Task: Create a due date automation trigger when advanced on, on the wednesday of the week before a card is due add fields with all custom fields completed at 11:00 AM.
Action: Mouse moved to (982, 73)
Screenshot: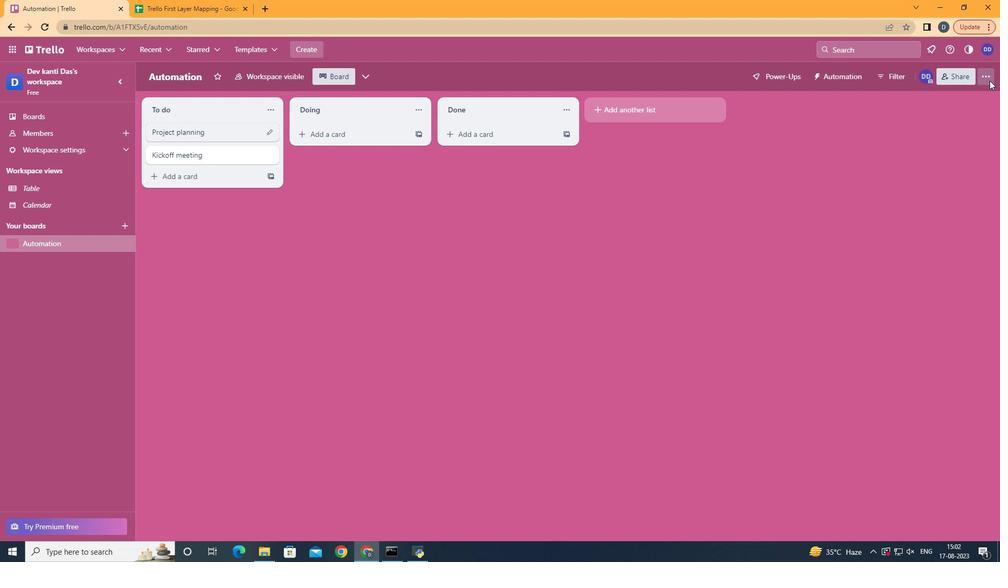 
Action: Mouse pressed left at (982, 73)
Screenshot: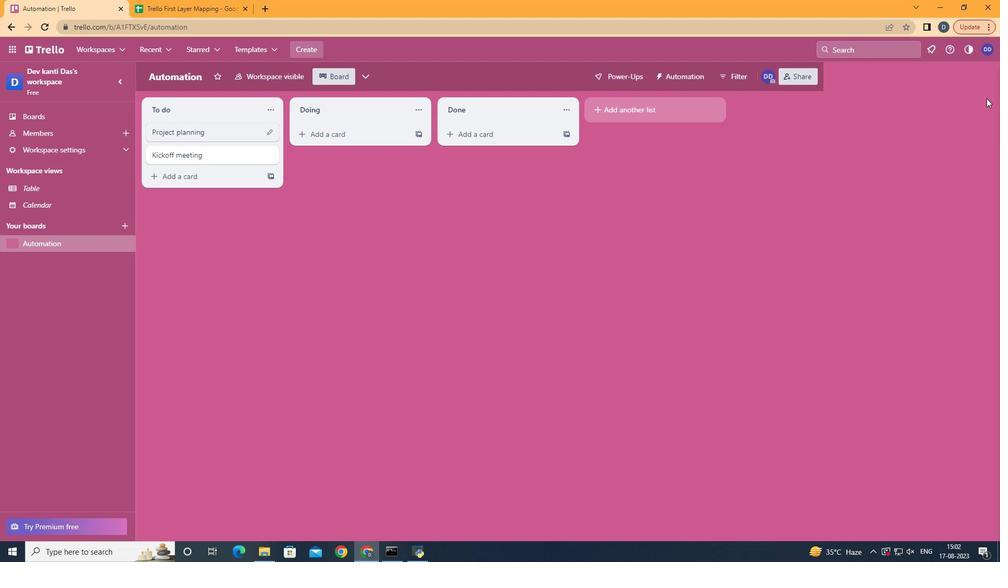 
Action: Mouse moved to (943, 208)
Screenshot: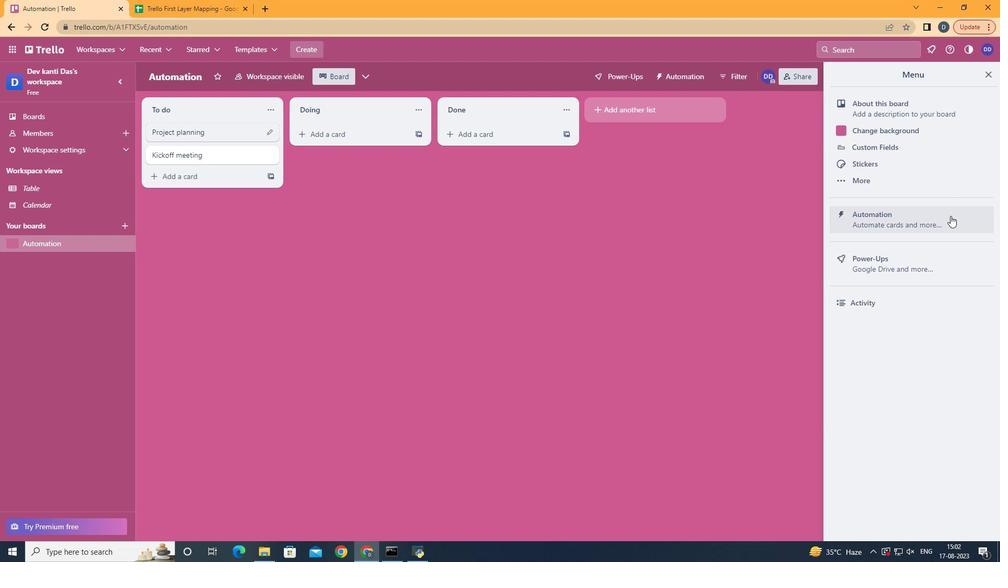 
Action: Mouse pressed left at (943, 208)
Screenshot: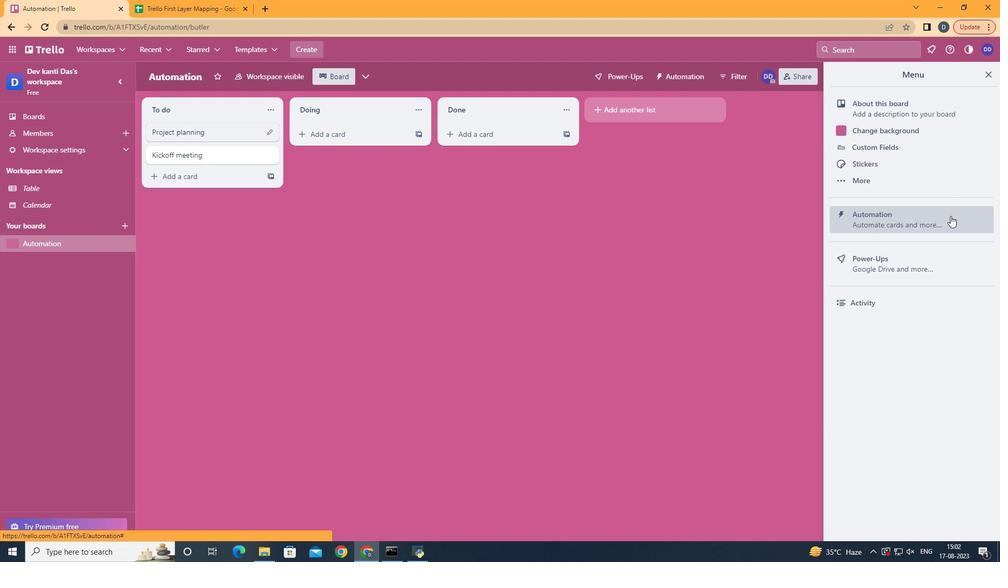 
Action: Mouse moved to (200, 204)
Screenshot: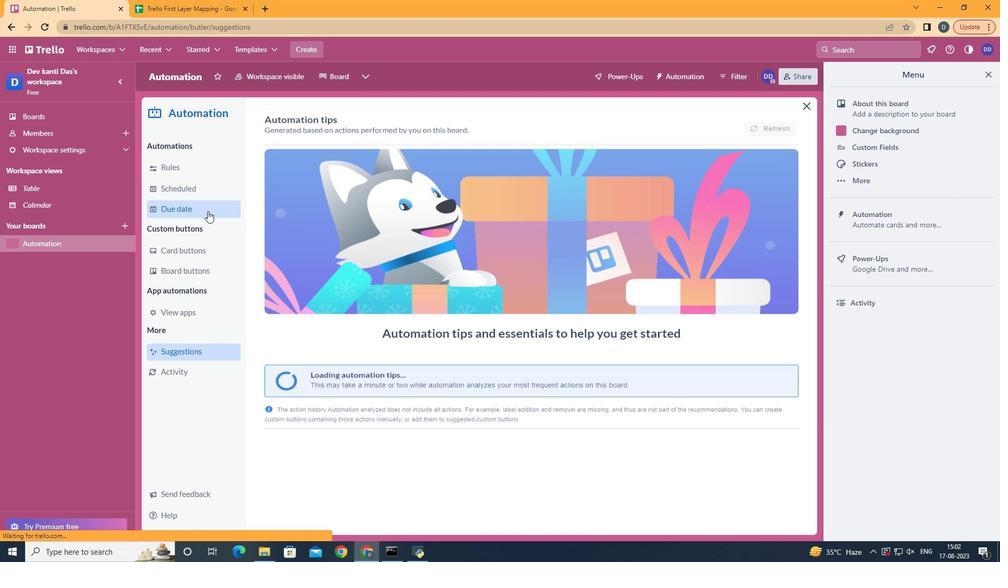 
Action: Mouse pressed left at (200, 204)
Screenshot: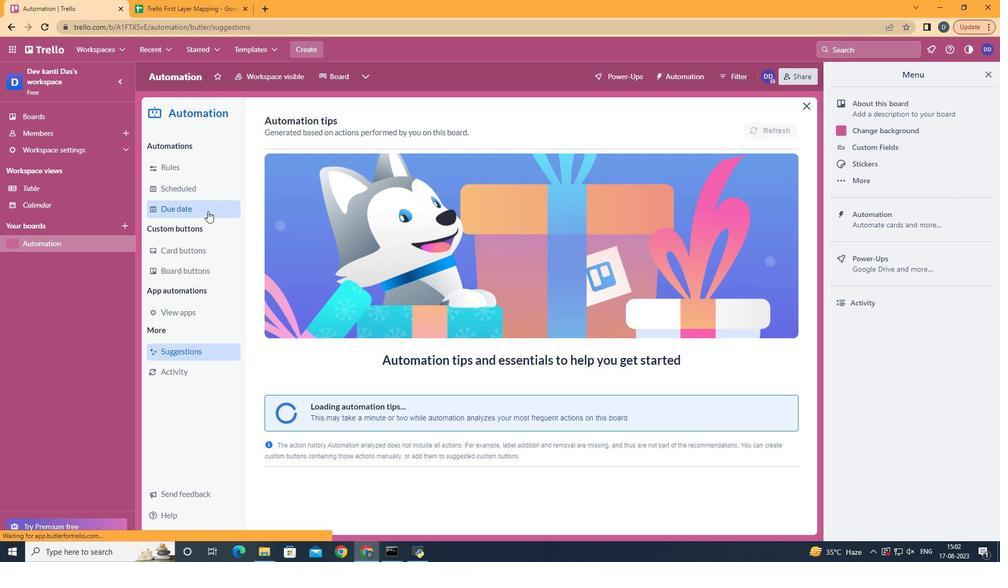 
Action: Mouse moved to (723, 117)
Screenshot: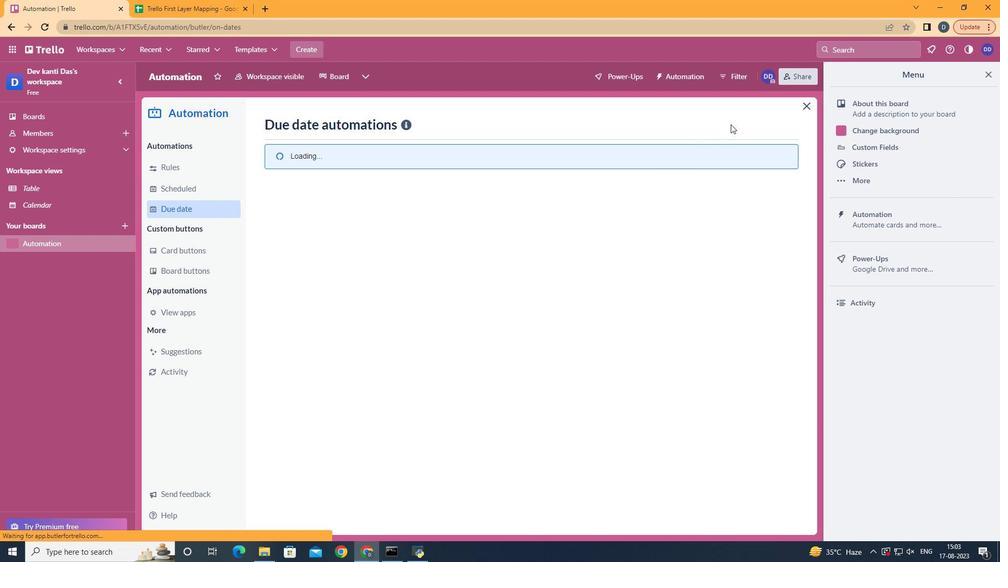 
Action: Mouse pressed left at (723, 117)
Screenshot: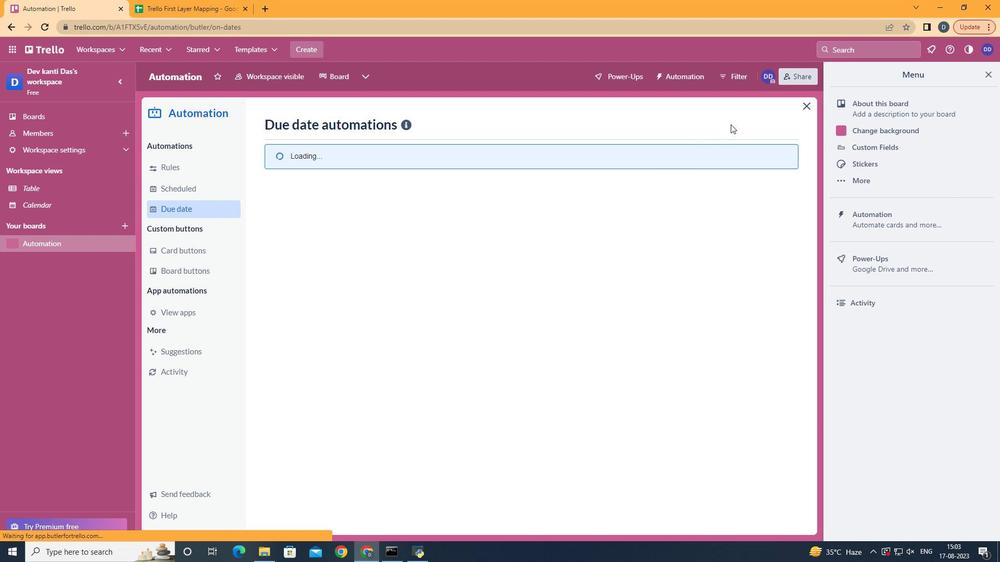 
Action: Mouse pressed left at (723, 117)
Screenshot: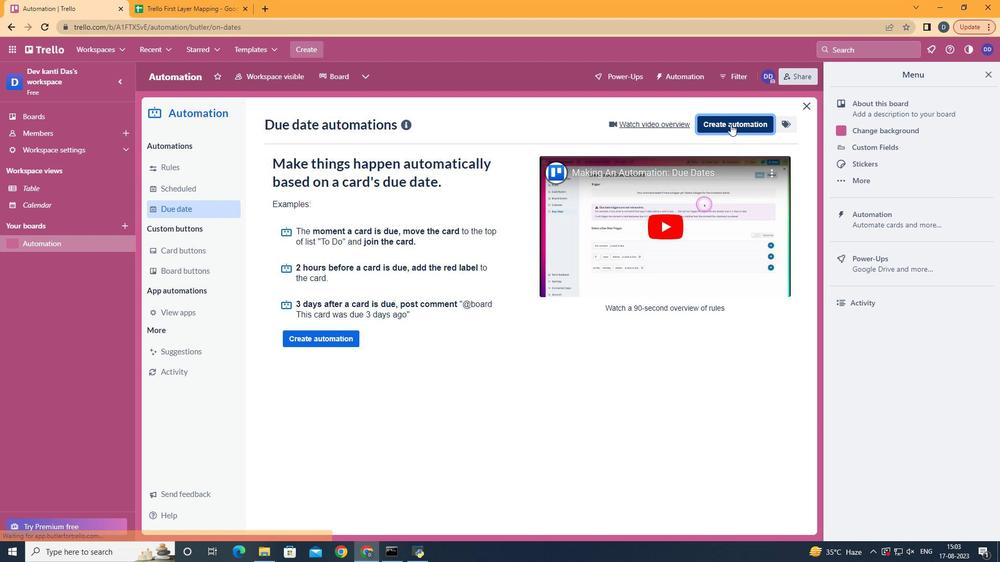 
Action: Mouse moved to (541, 219)
Screenshot: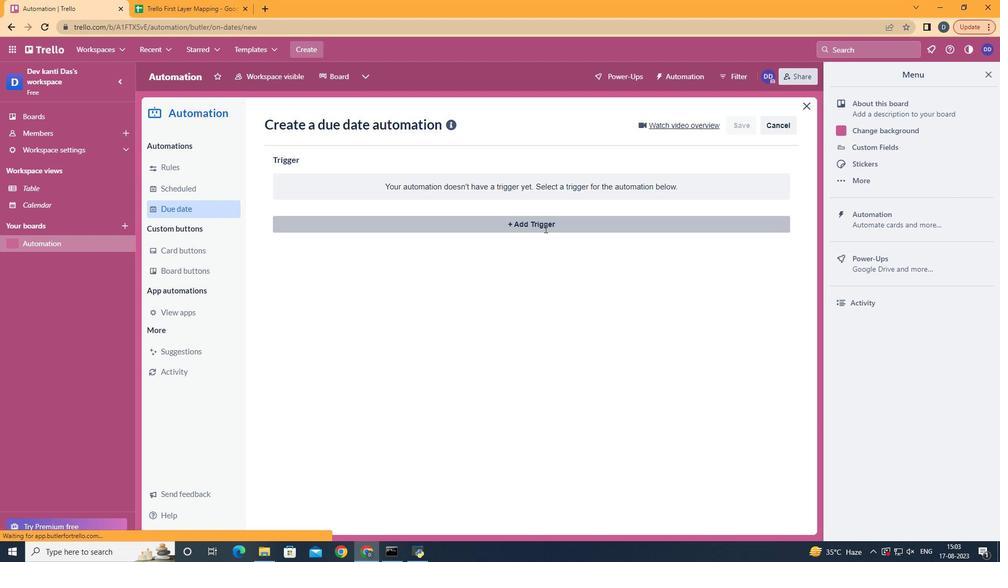 
Action: Mouse pressed left at (541, 219)
Screenshot: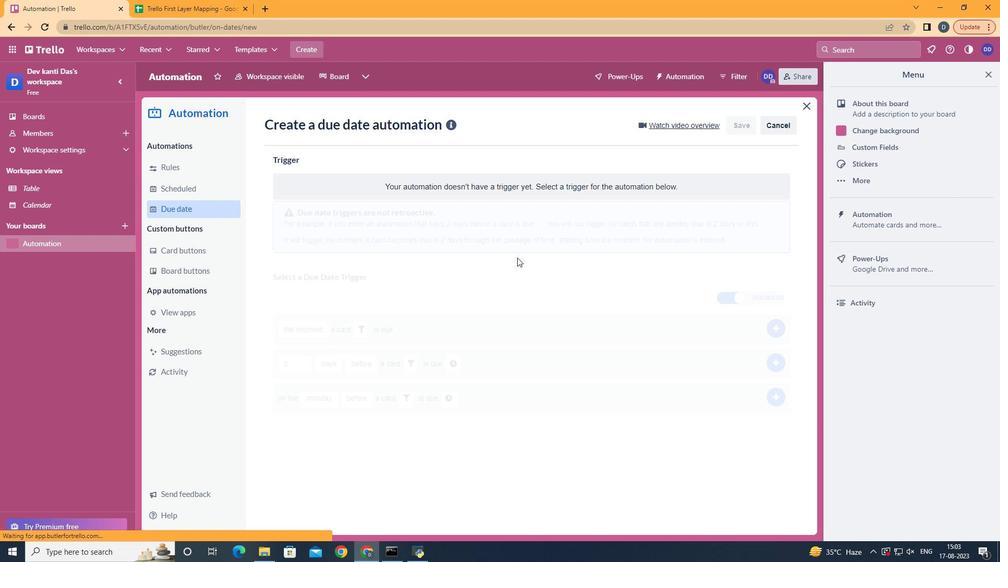 
Action: Mouse moved to (326, 313)
Screenshot: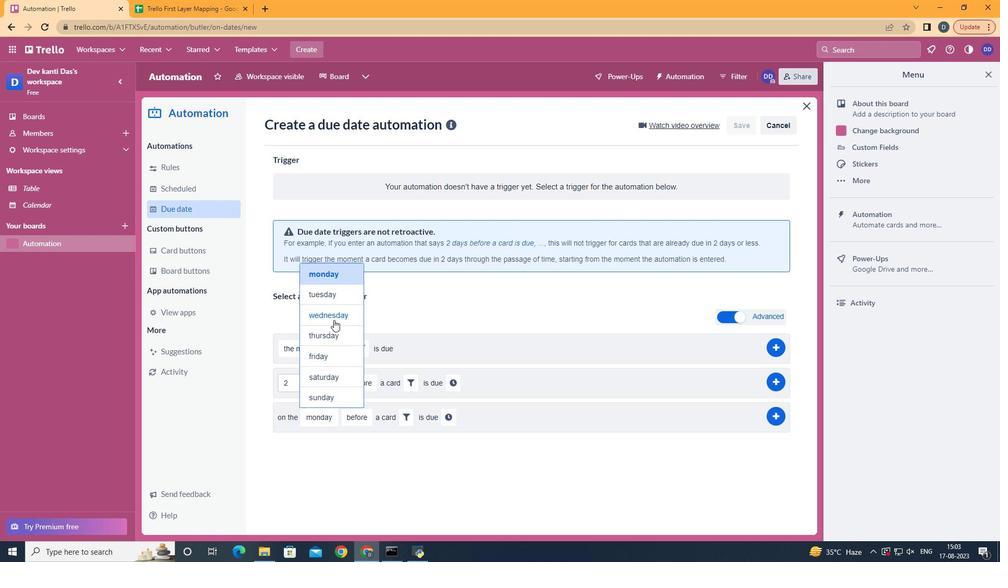 
Action: Mouse pressed left at (326, 313)
Screenshot: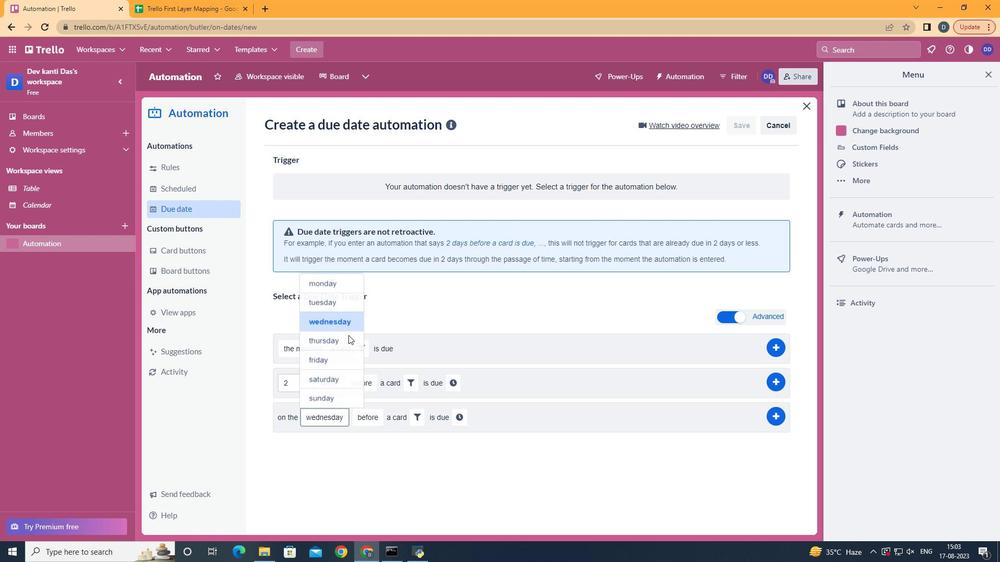 
Action: Mouse moved to (374, 488)
Screenshot: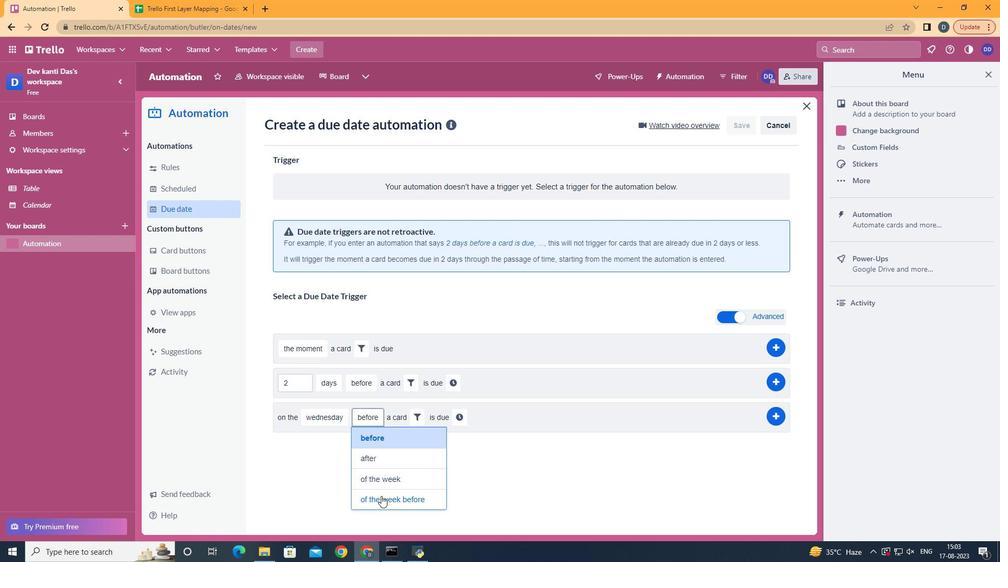 
Action: Mouse pressed left at (374, 488)
Screenshot: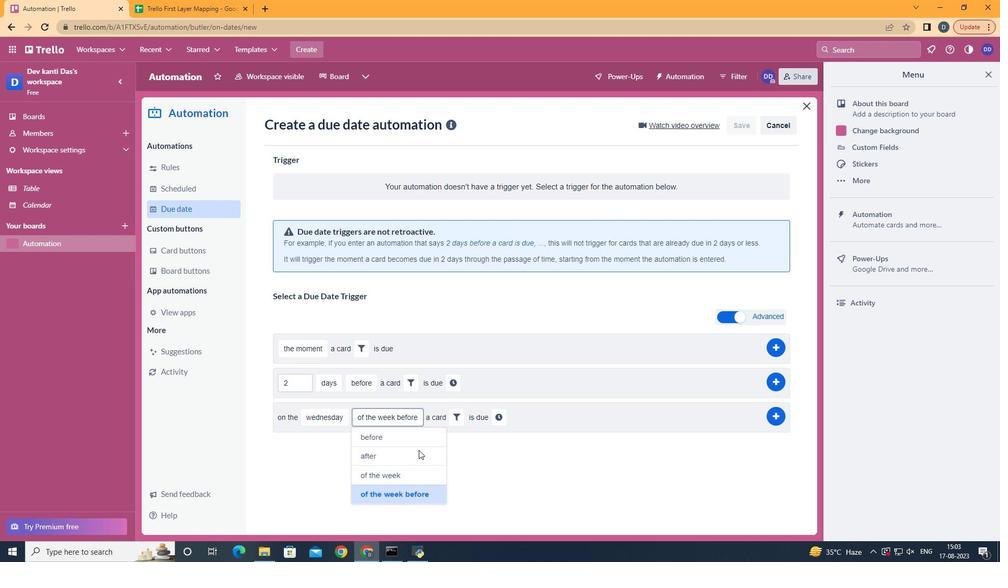 
Action: Mouse moved to (448, 411)
Screenshot: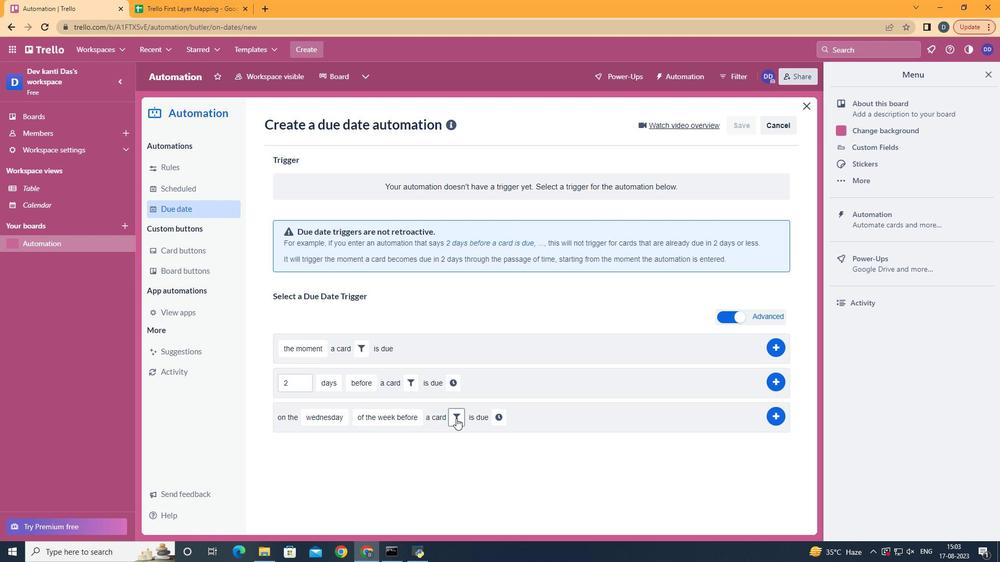 
Action: Mouse pressed left at (448, 411)
Screenshot: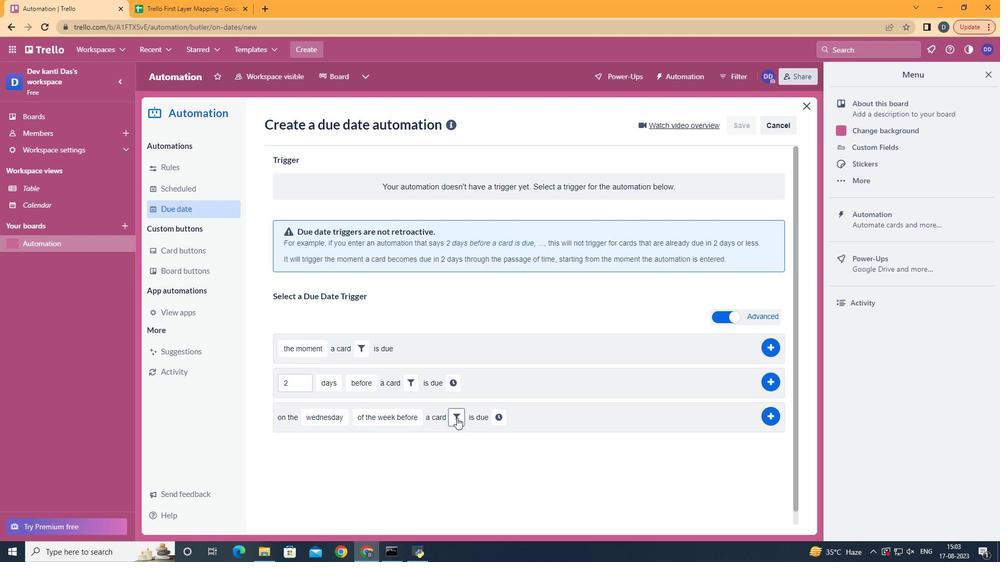 
Action: Mouse moved to (589, 439)
Screenshot: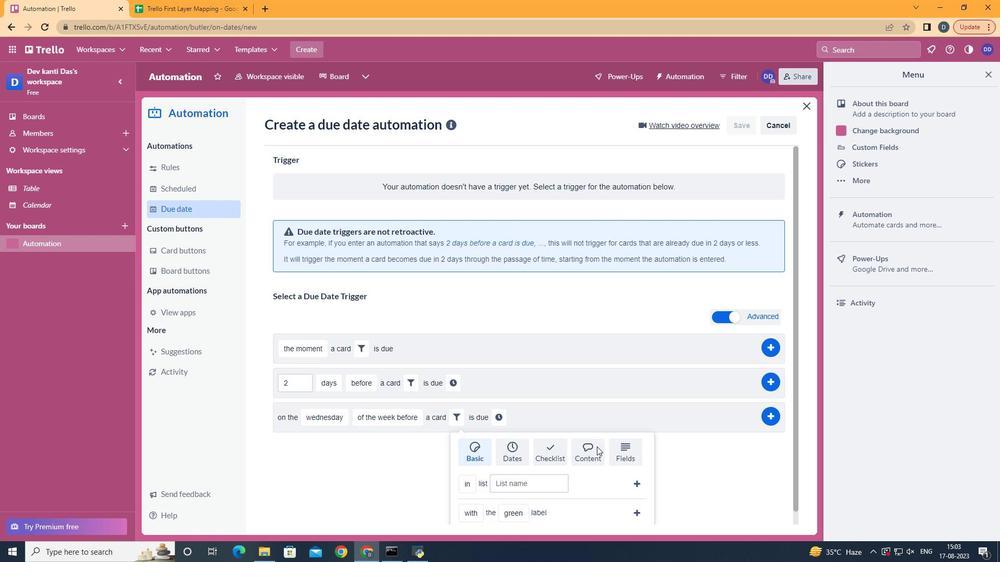 
Action: Mouse pressed left at (589, 439)
Screenshot: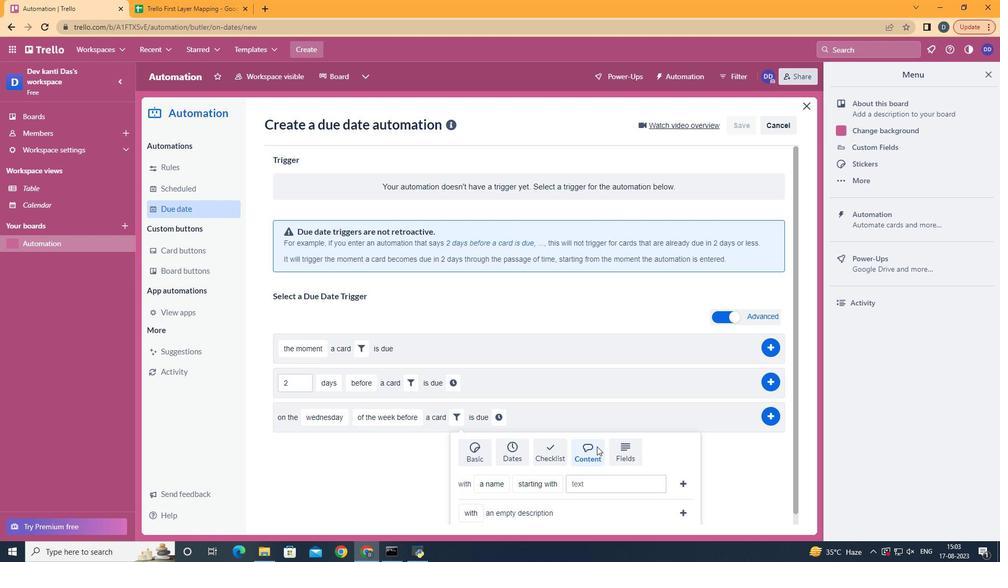 
Action: Mouse moved to (625, 440)
Screenshot: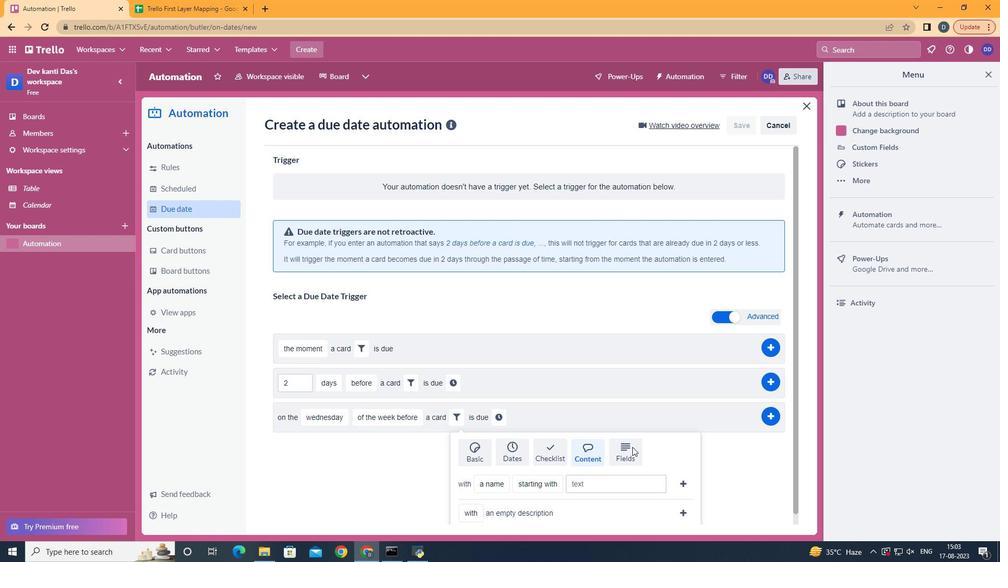 
Action: Mouse pressed left at (625, 440)
Screenshot: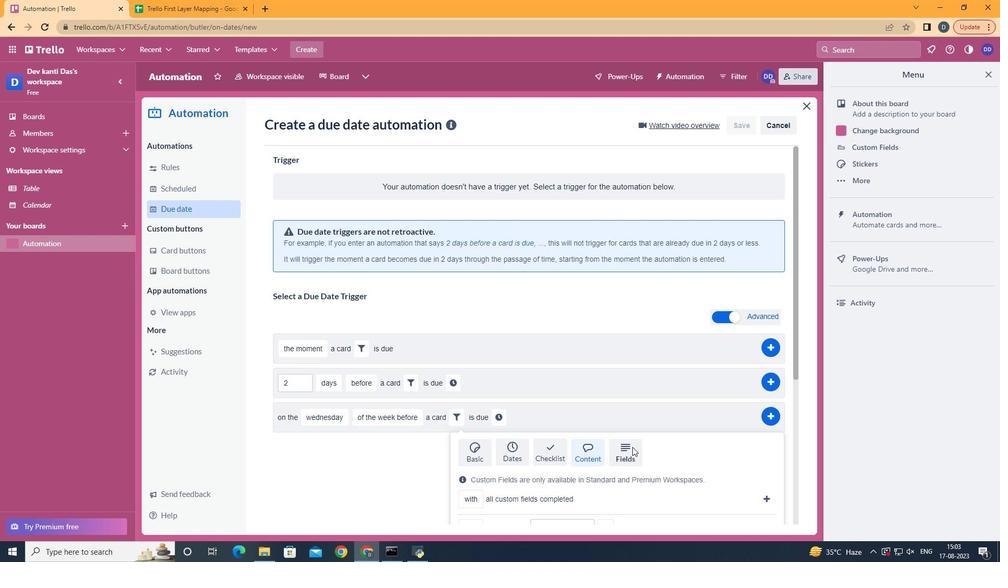 
Action: Mouse scrolled (625, 439) with delta (0, 0)
Screenshot: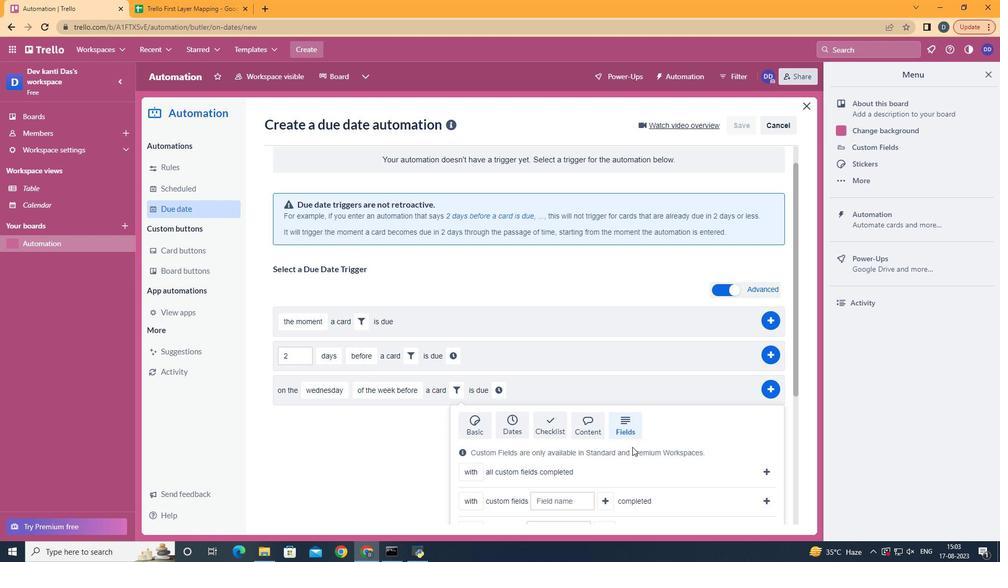 
Action: Mouse scrolled (625, 439) with delta (0, 0)
Screenshot: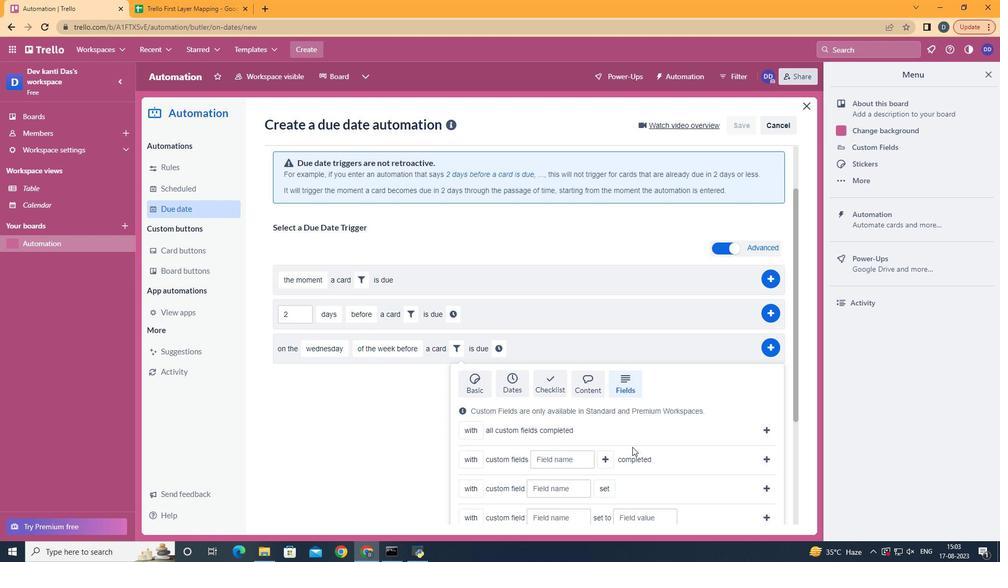 
Action: Mouse moved to (762, 392)
Screenshot: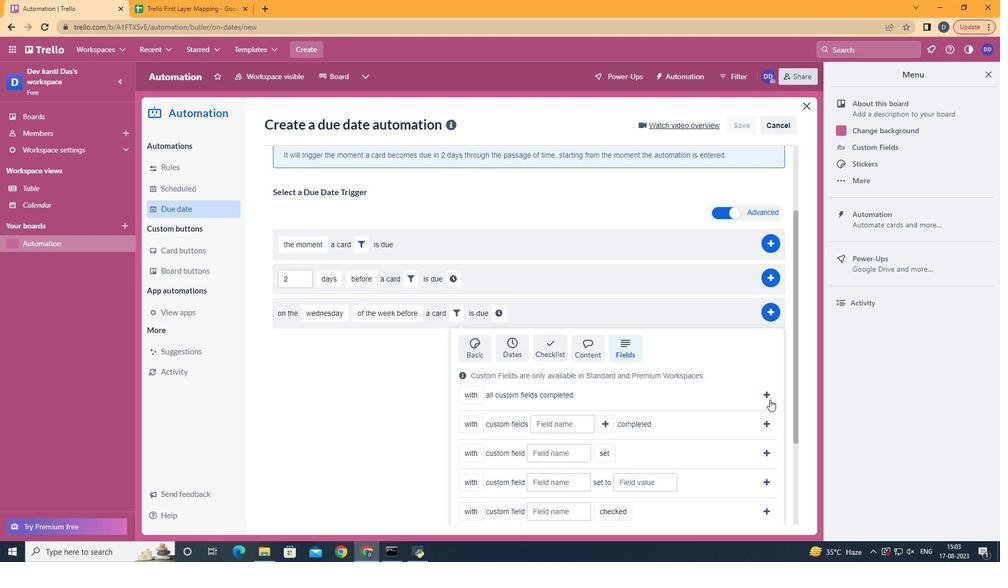 
Action: Mouse pressed left at (762, 392)
Screenshot: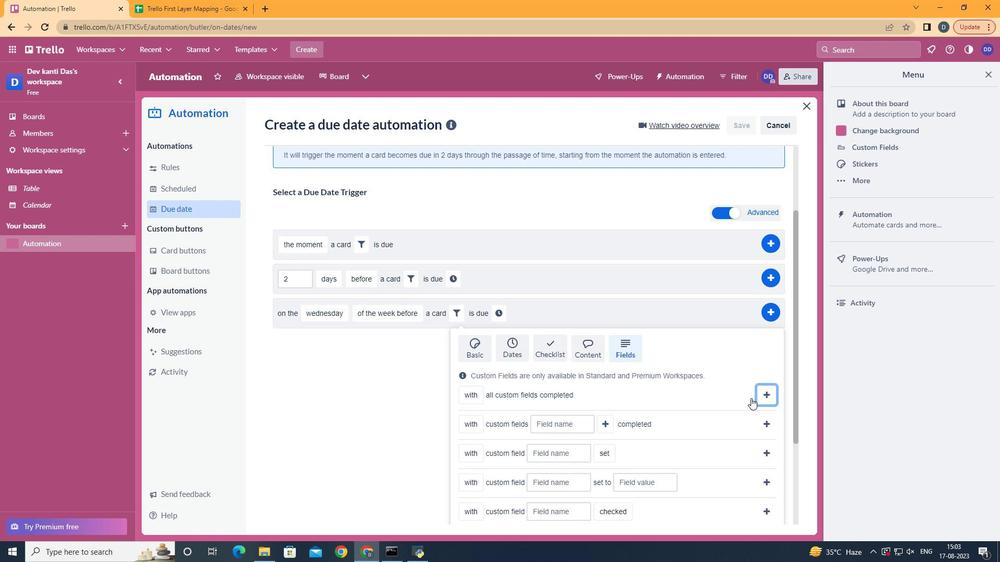 
Action: Mouse moved to (623, 418)
Screenshot: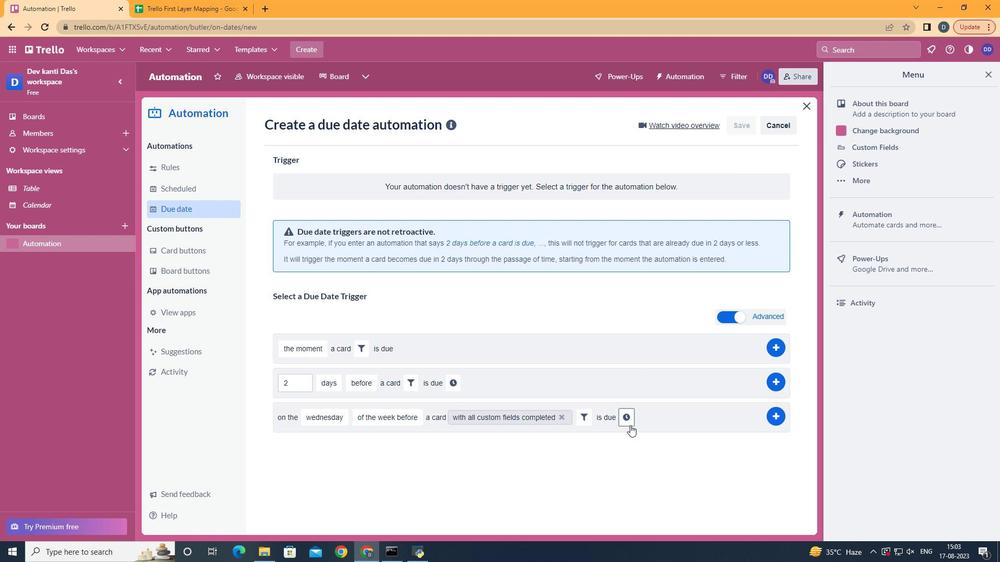 
Action: Mouse pressed left at (623, 418)
Screenshot: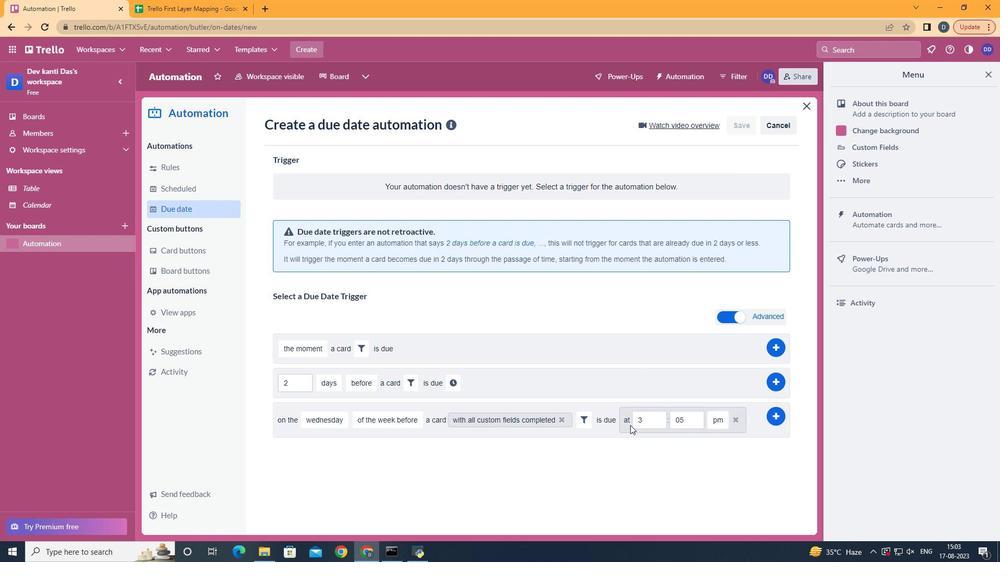
Action: Mouse moved to (655, 414)
Screenshot: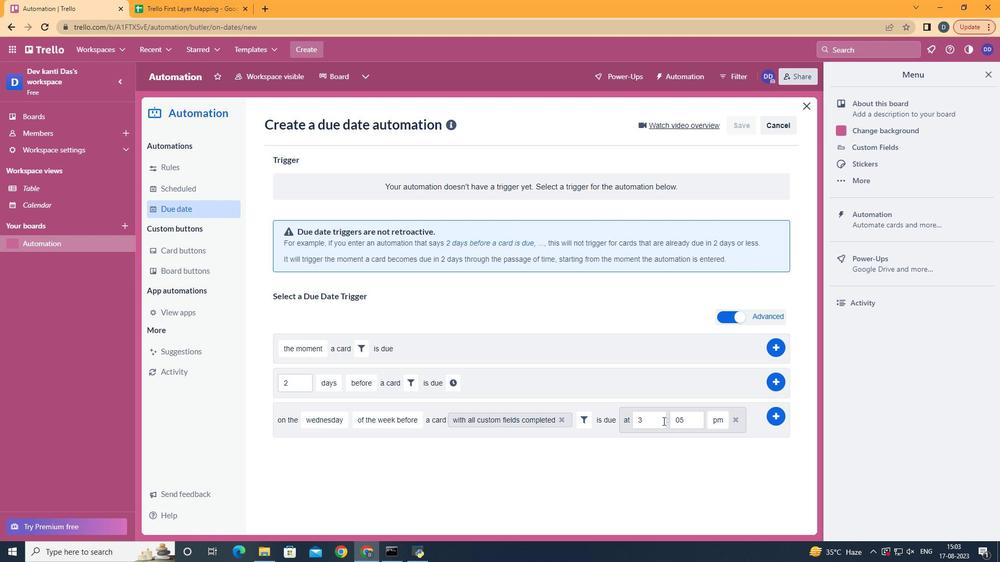 
Action: Mouse pressed left at (655, 414)
Screenshot: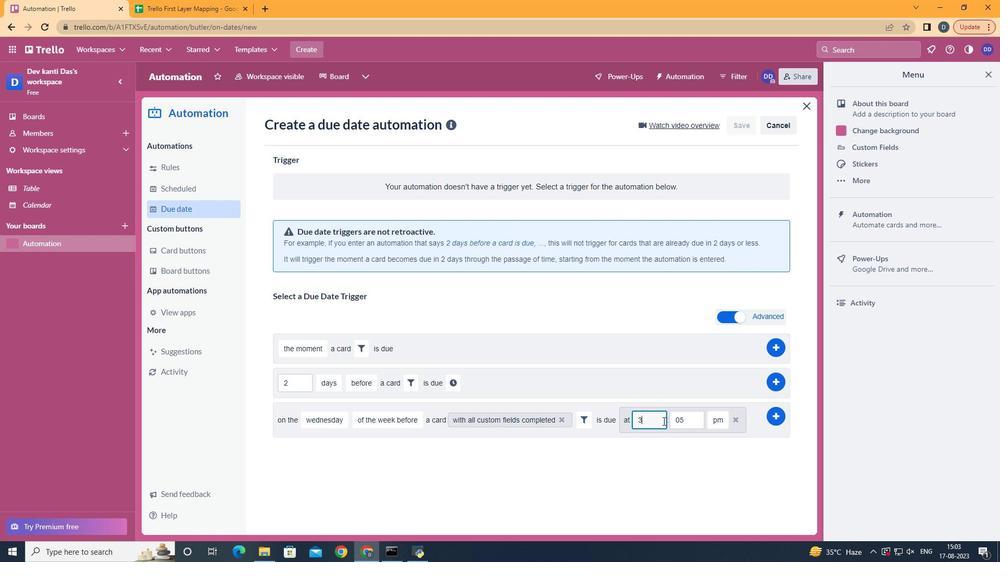 
Action: Mouse moved to (657, 414)
Screenshot: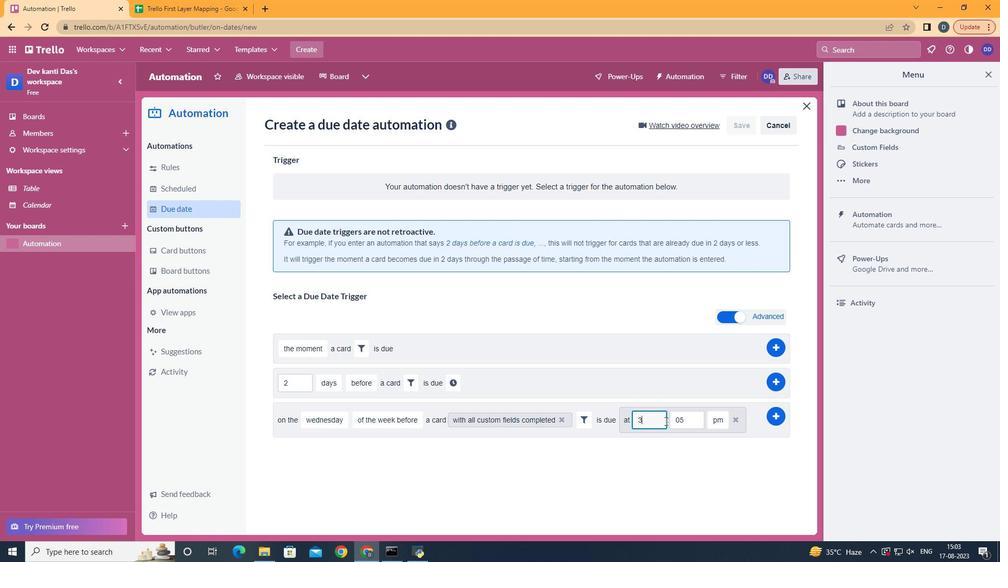 
Action: Key pressed <Key.backspace>11
Screenshot: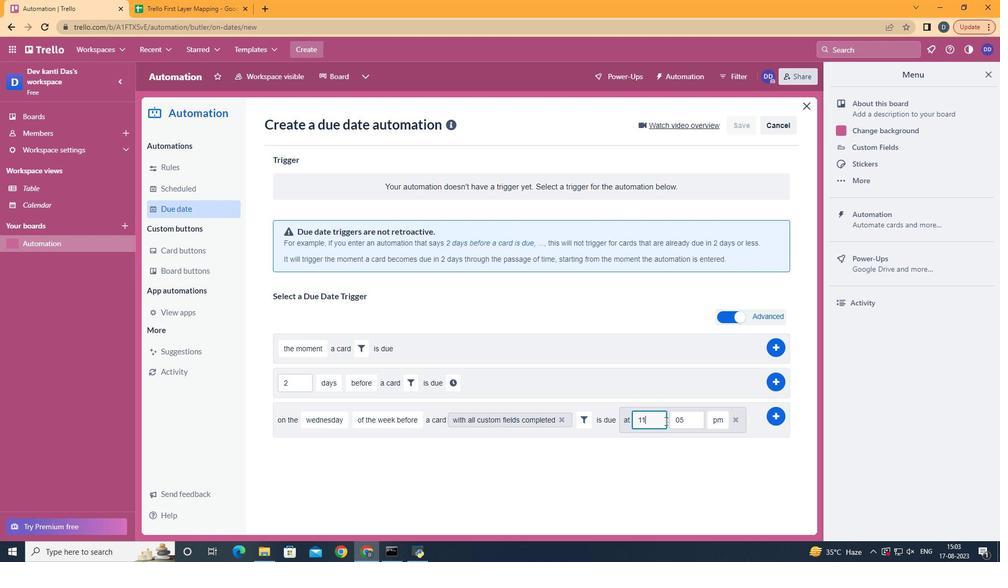 
Action: Mouse moved to (686, 417)
Screenshot: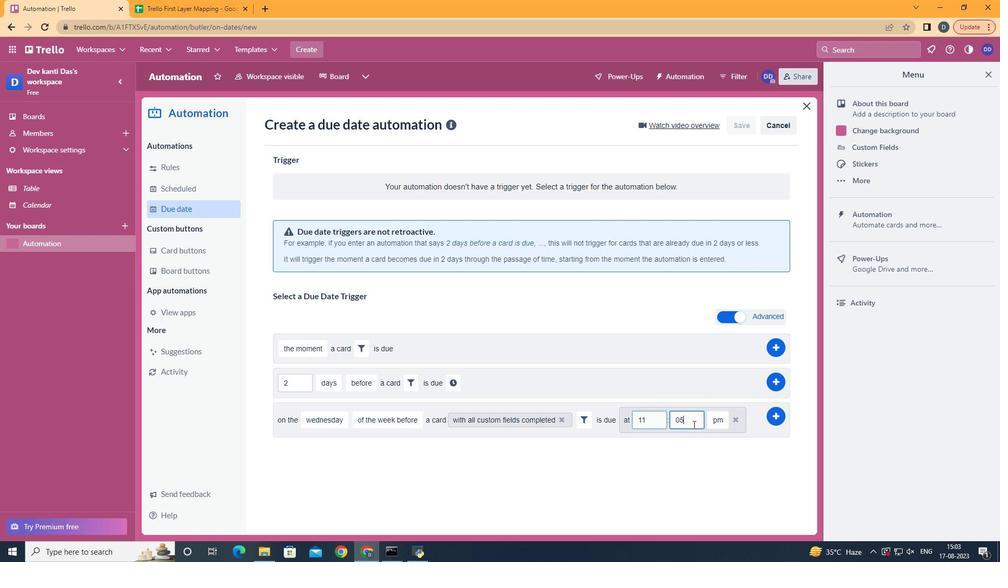 
Action: Mouse pressed left at (686, 417)
Screenshot: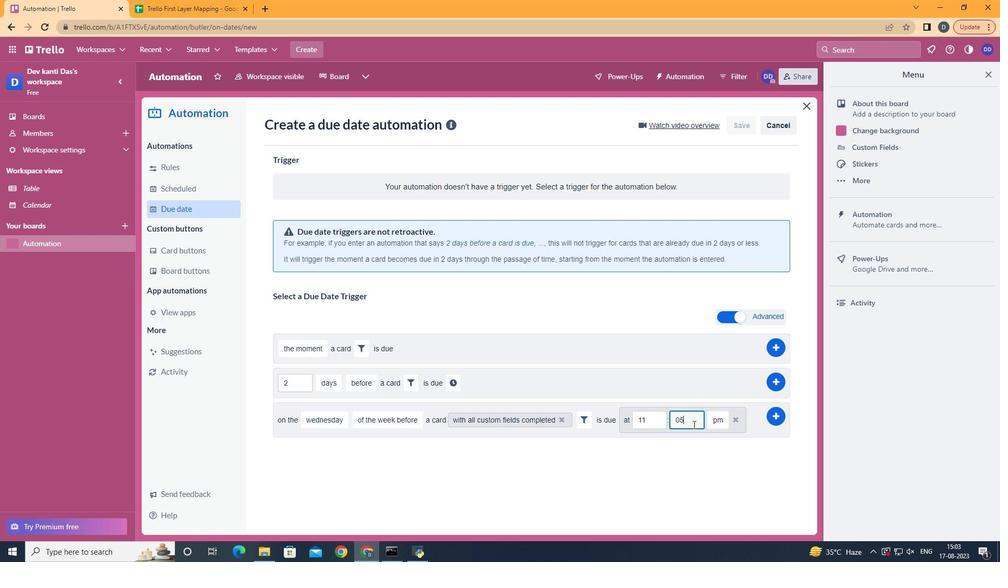 
Action: Key pressed <Key.backspace>0
Screenshot: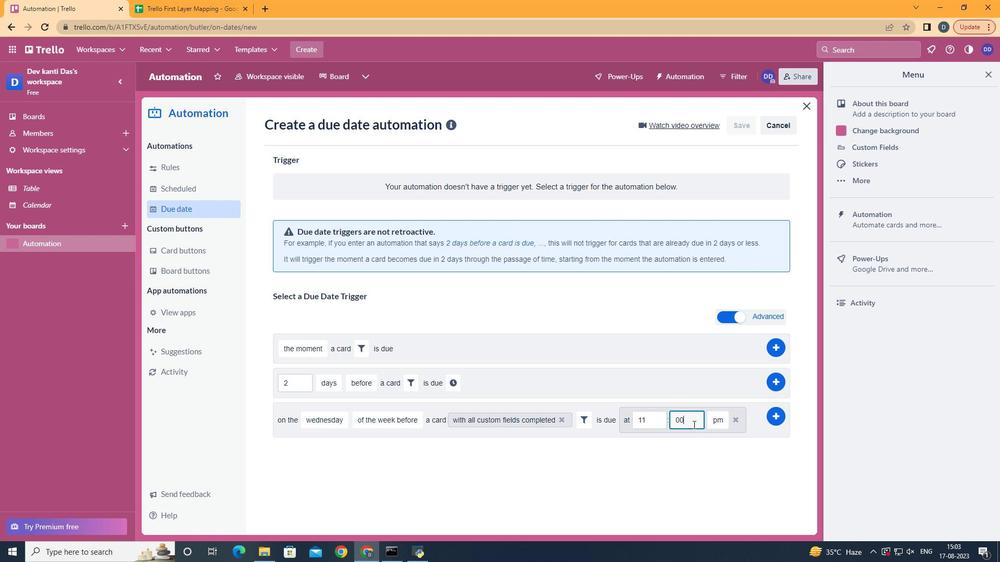 
Action: Mouse moved to (714, 446)
Screenshot: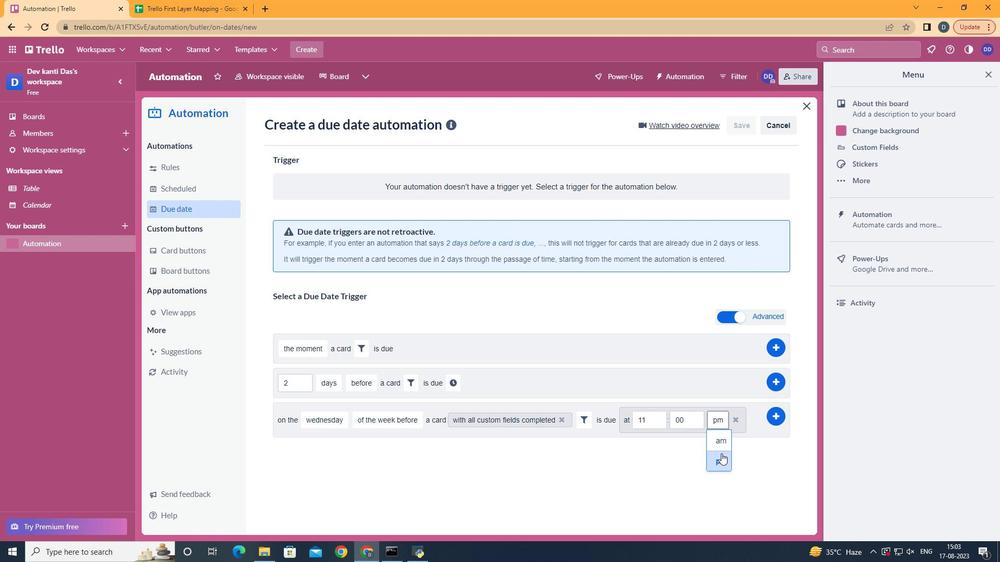 
Action: Mouse pressed left at (714, 446)
Screenshot: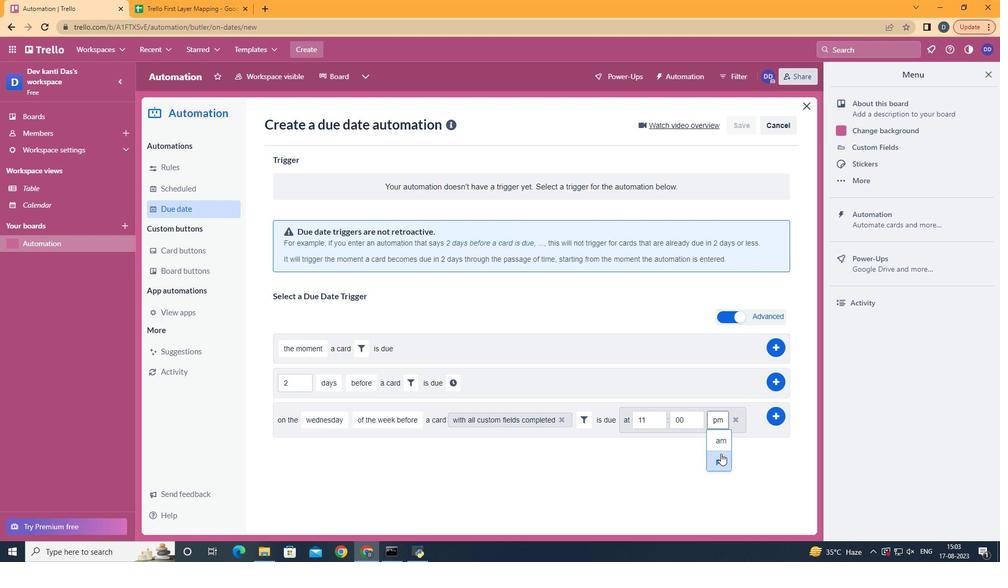 
Action: Mouse moved to (715, 430)
Screenshot: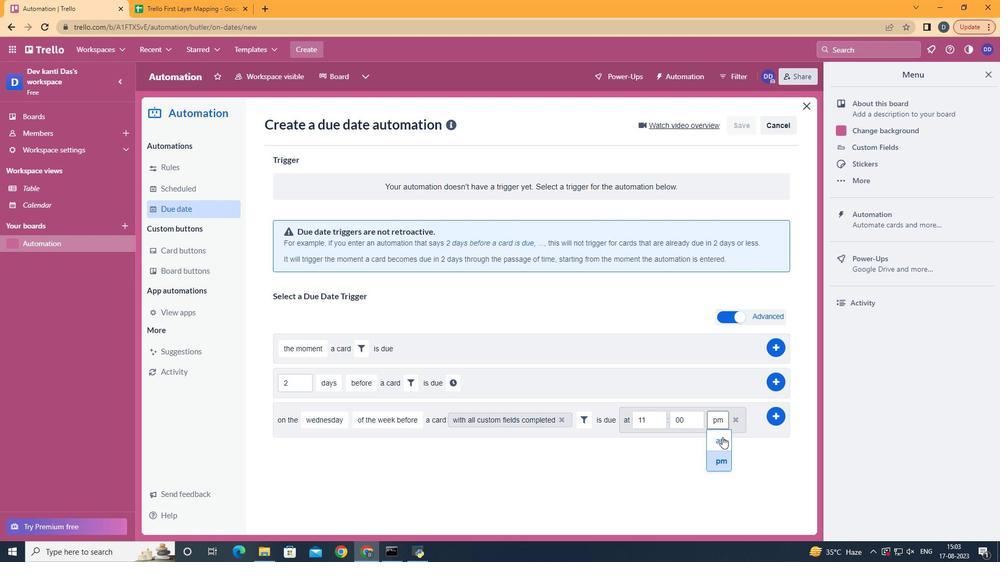 
Action: Mouse pressed left at (715, 430)
Screenshot: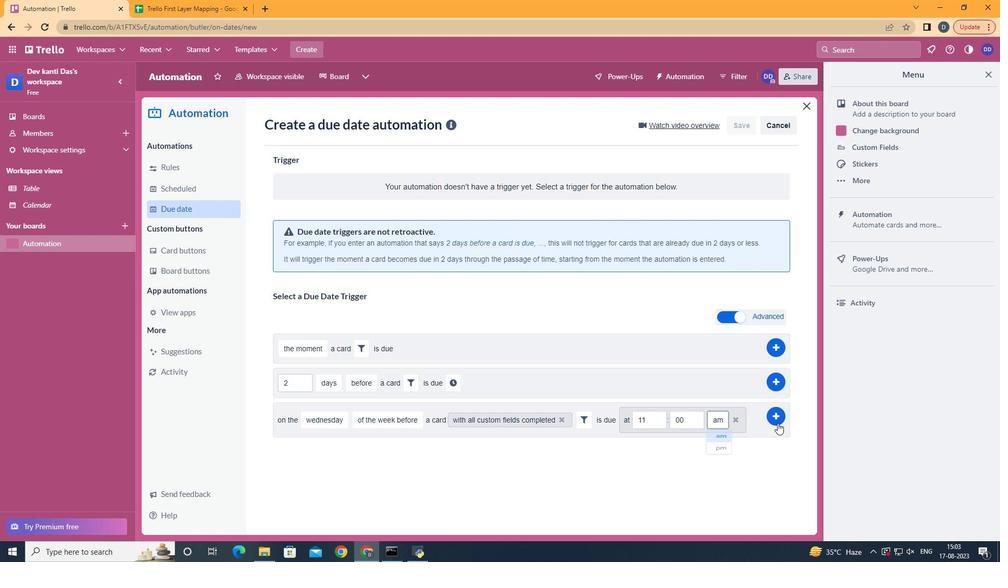 
Action: Mouse moved to (769, 413)
Screenshot: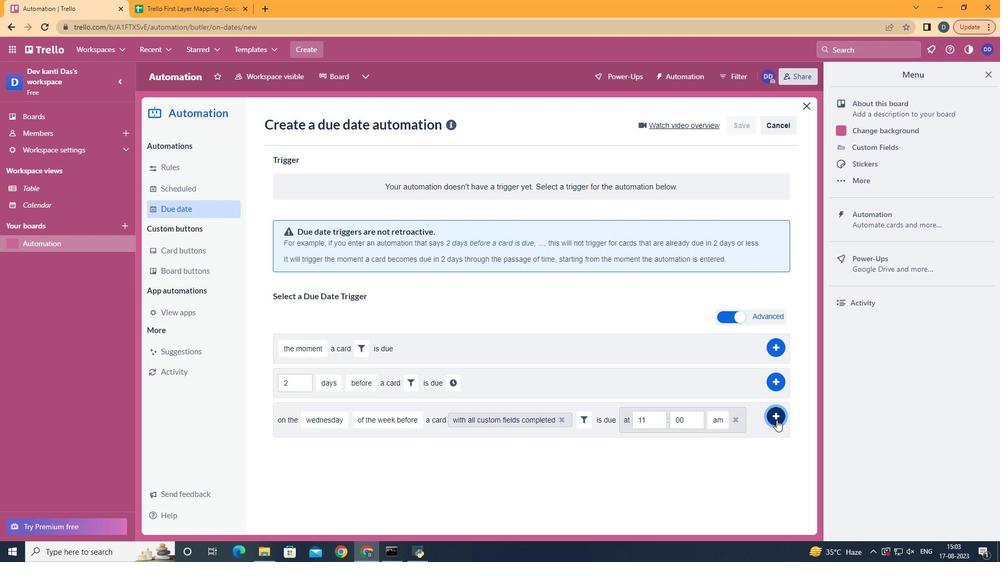 
Action: Mouse pressed left at (769, 413)
Screenshot: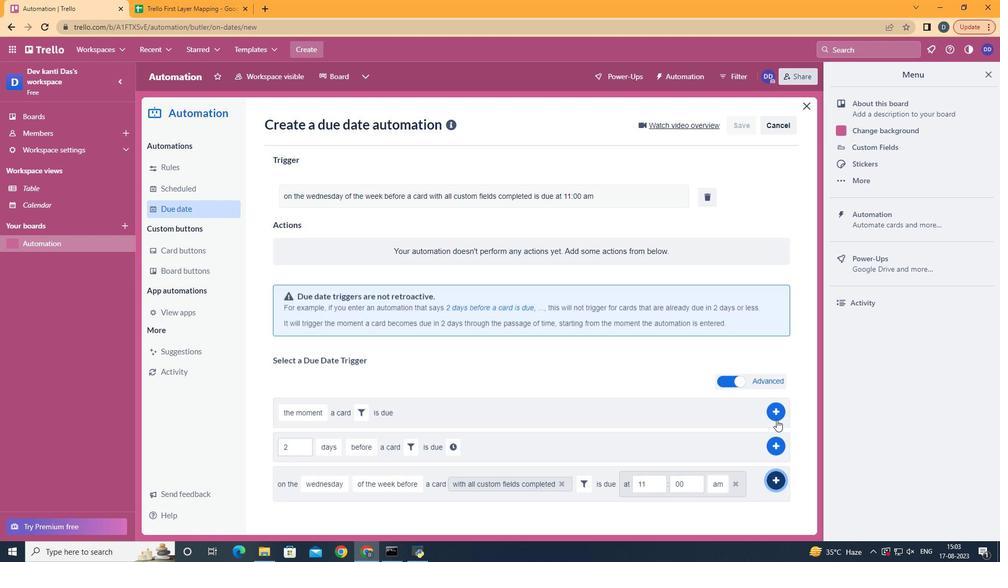 
